 Task: Check use prepared responses.
Action: Mouse pressed left at (784, 233)
Screenshot: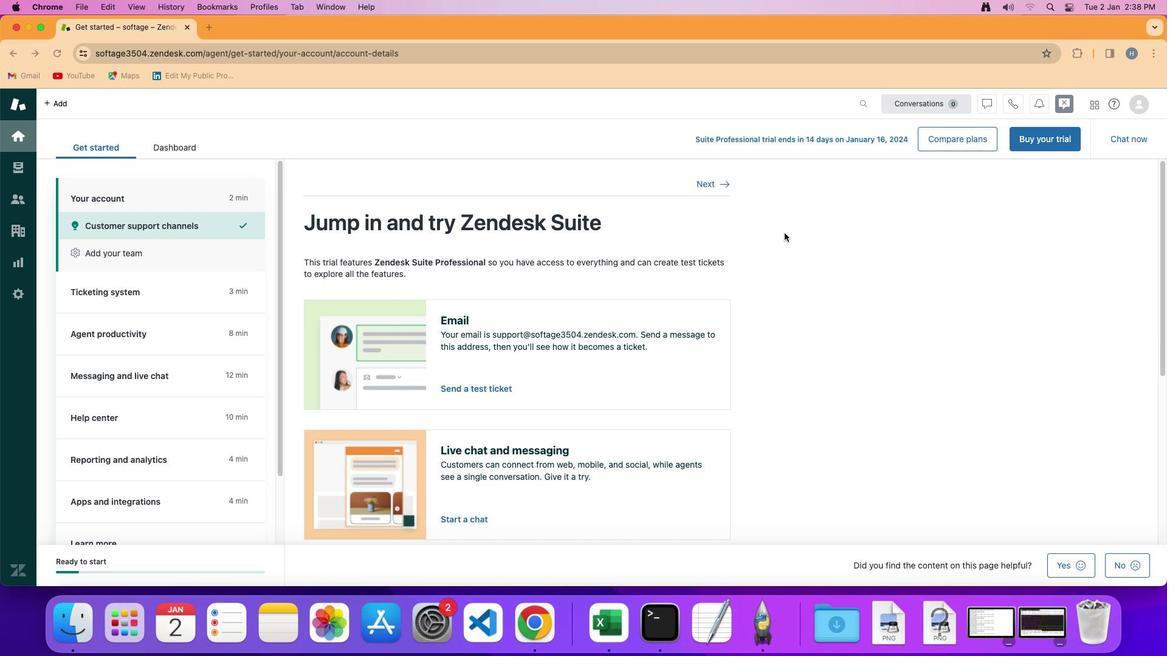 
Action: Mouse moved to (784, 232)
Screenshot: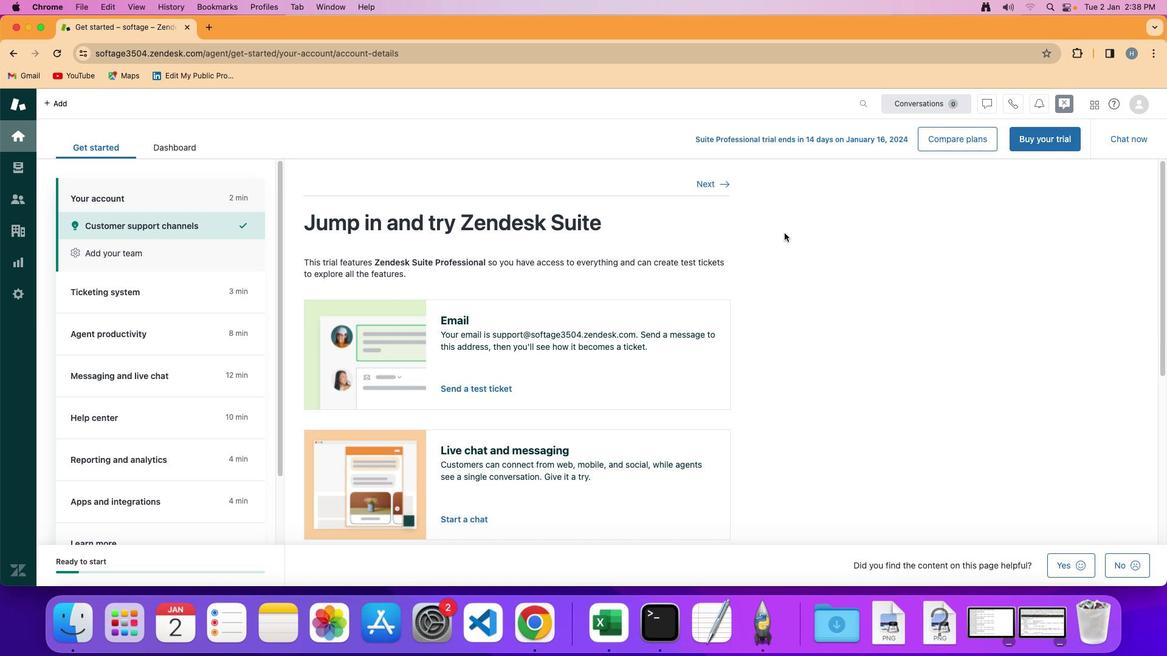 
Action: Mouse pressed left at (784, 232)
Screenshot: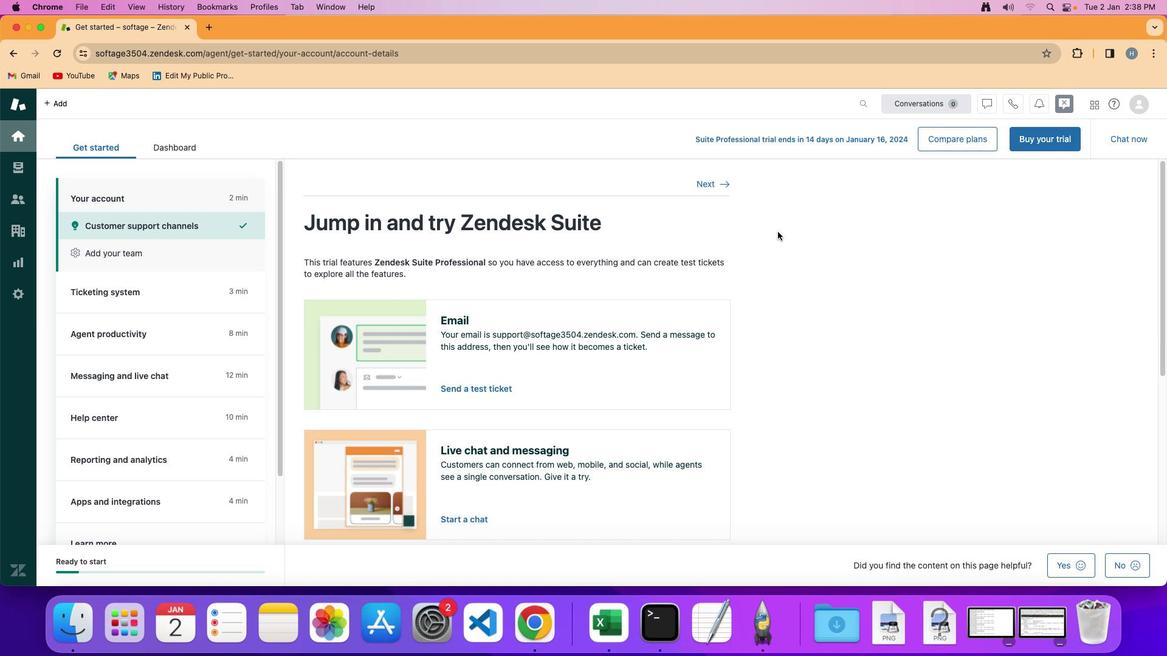 
Action: Mouse moved to (112, 330)
Screenshot: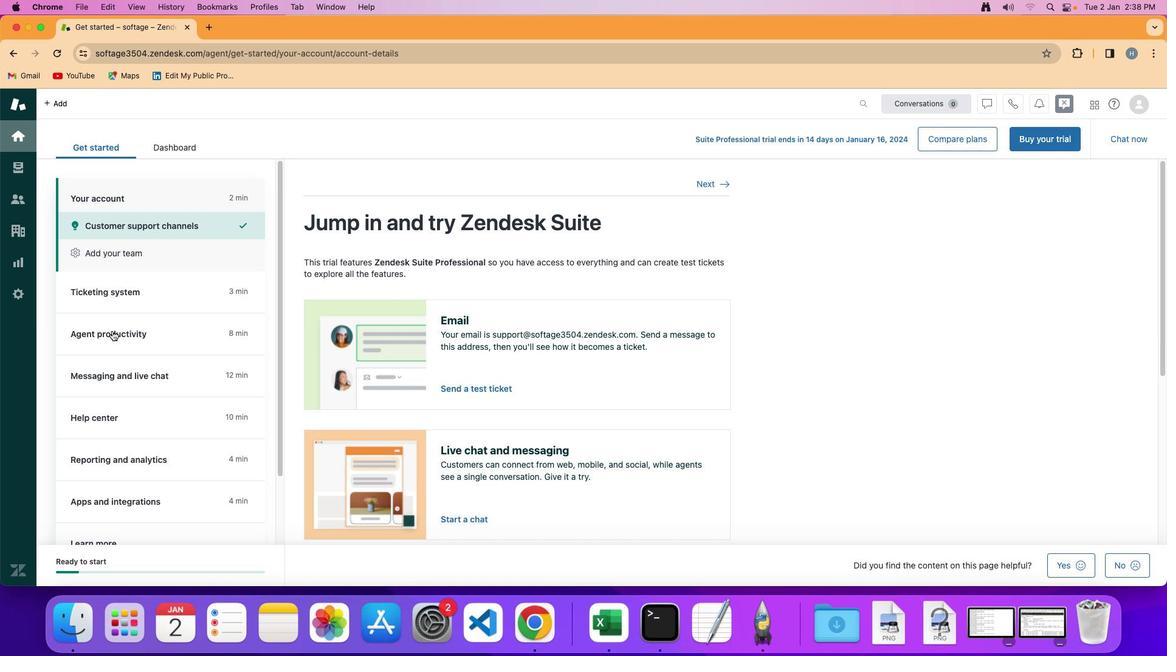 
Action: Mouse pressed left at (112, 330)
Screenshot: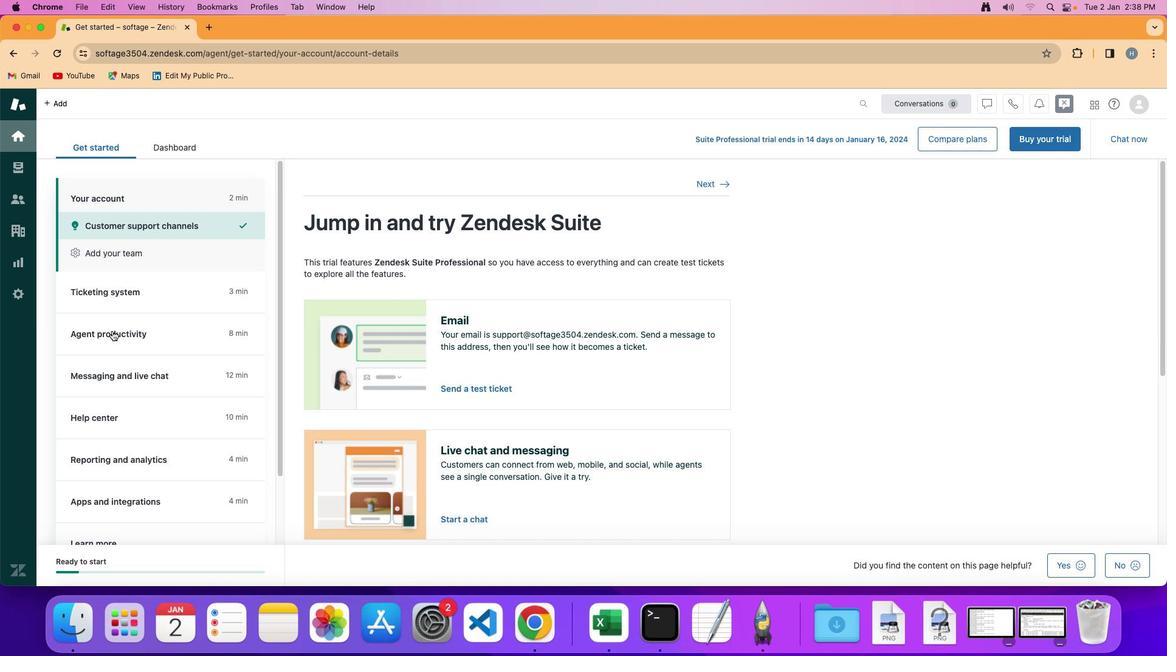 
Action: Mouse moved to (143, 362)
Screenshot: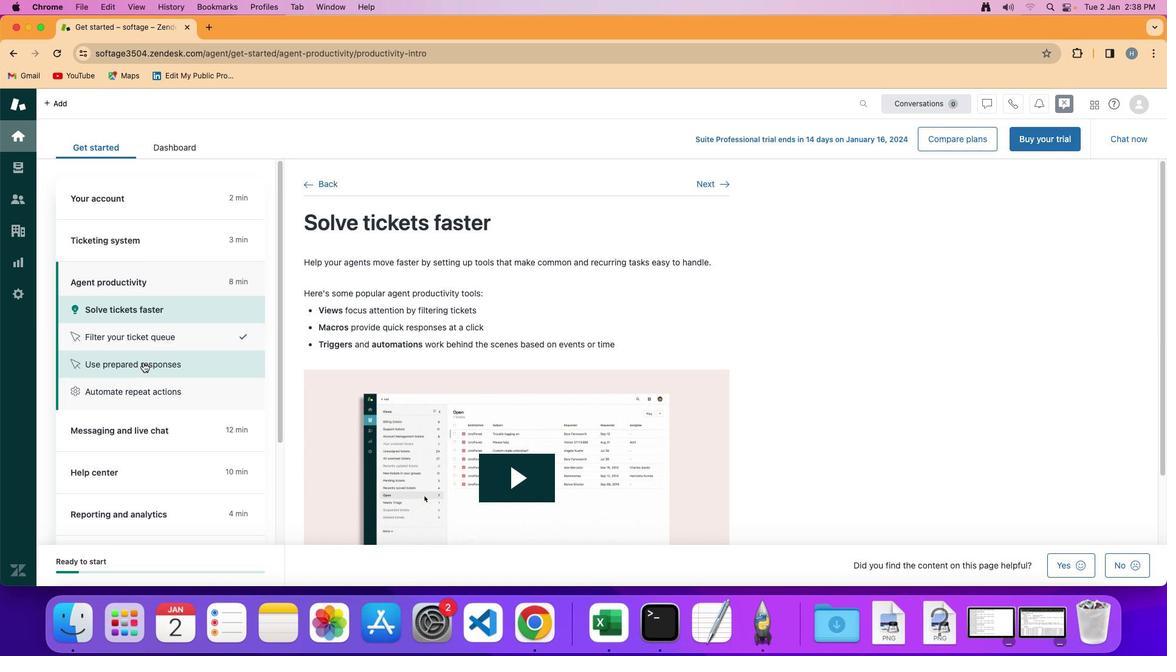 
Action: Mouse pressed left at (143, 362)
Screenshot: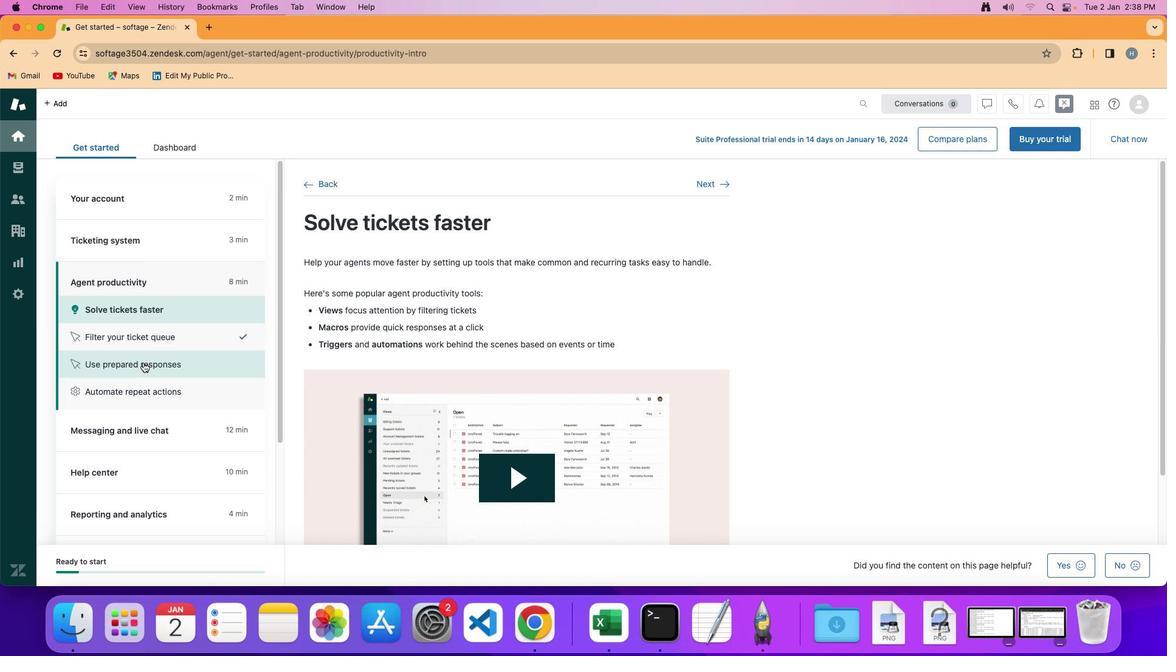 
Action: Mouse moved to (717, 379)
Screenshot: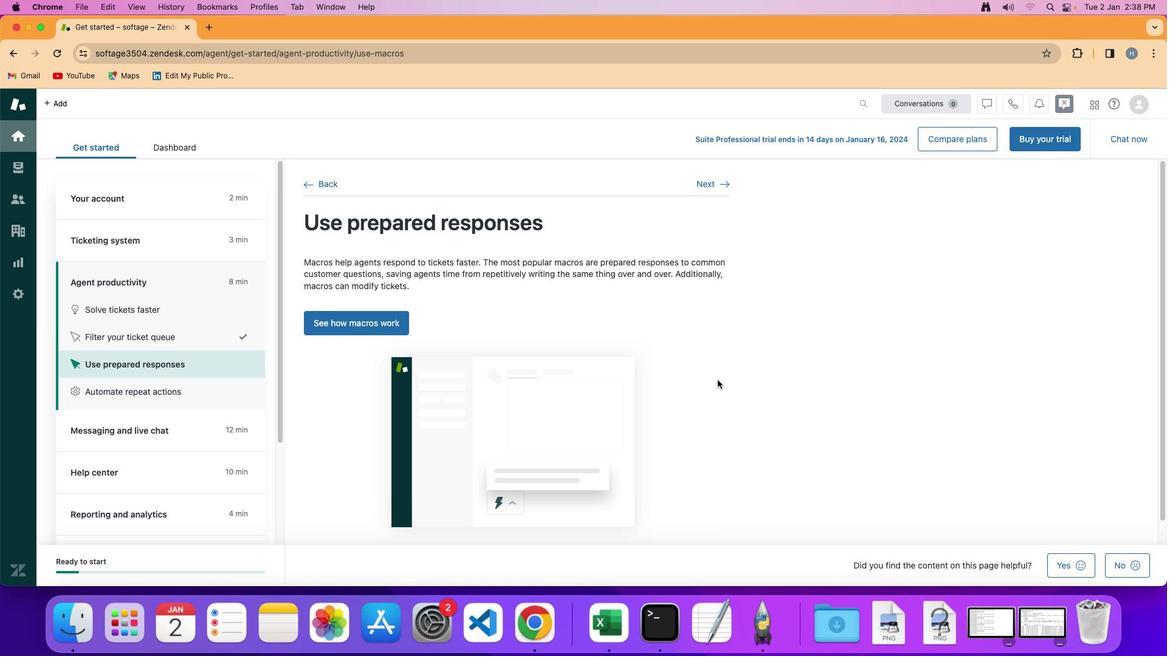 
